 Task: Transpose the video.
Action: Mouse moved to (113, 15)
Screenshot: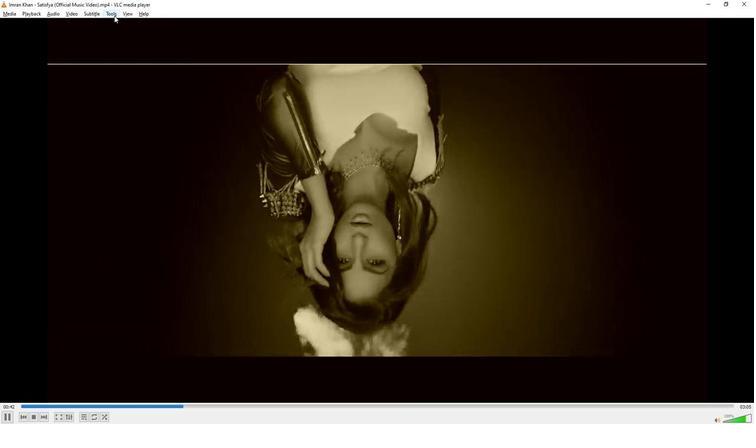 
Action: Mouse pressed left at (113, 15)
Screenshot: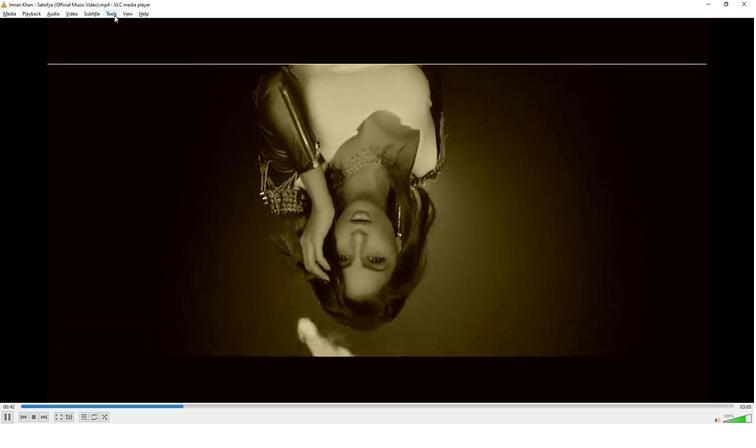
Action: Mouse moved to (120, 23)
Screenshot: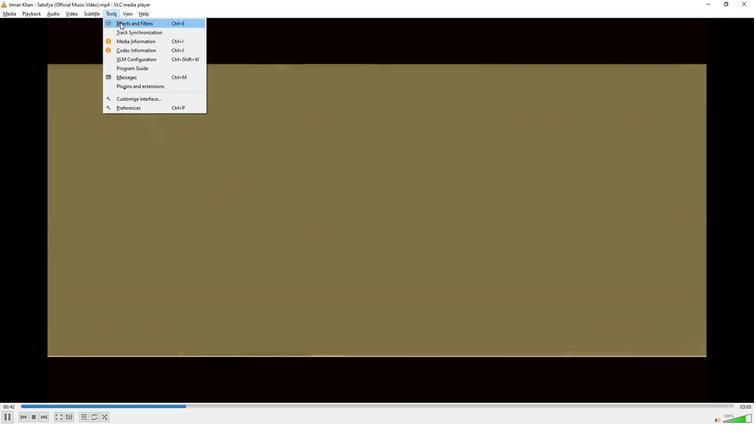 
Action: Mouse pressed left at (120, 23)
Screenshot: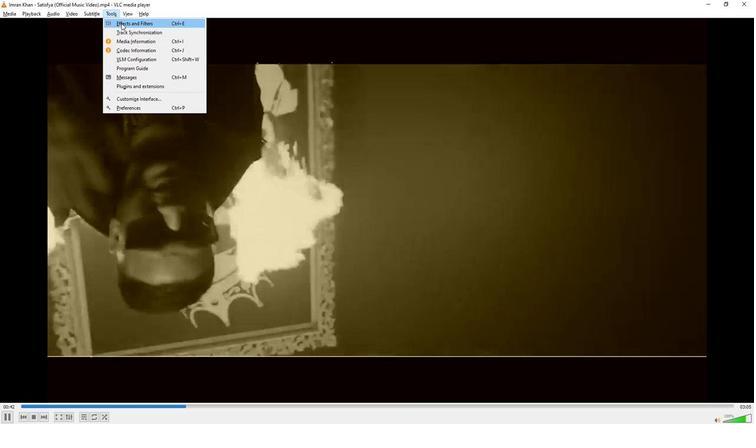
Action: Mouse moved to (92, 66)
Screenshot: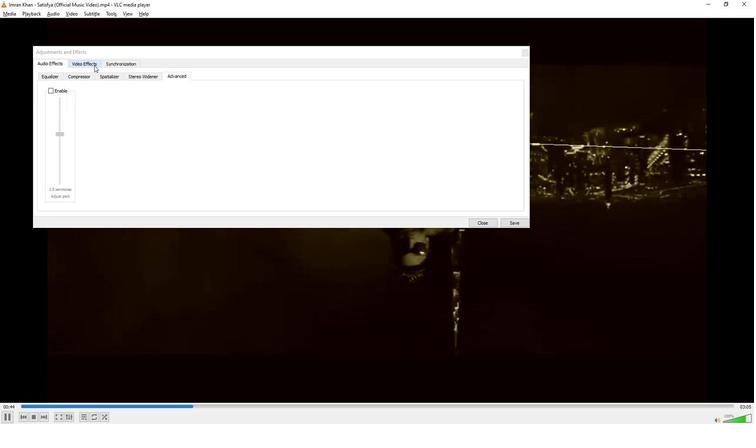 
Action: Mouse pressed left at (92, 66)
Screenshot: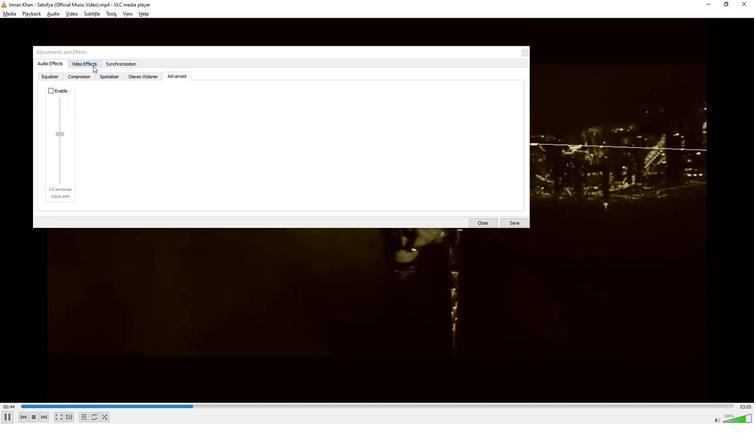 
Action: Mouse moved to (272, 115)
Screenshot: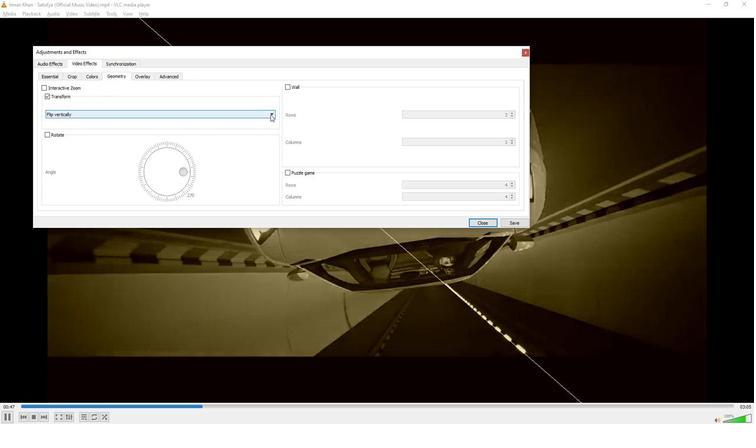 
Action: Mouse pressed left at (272, 115)
Screenshot: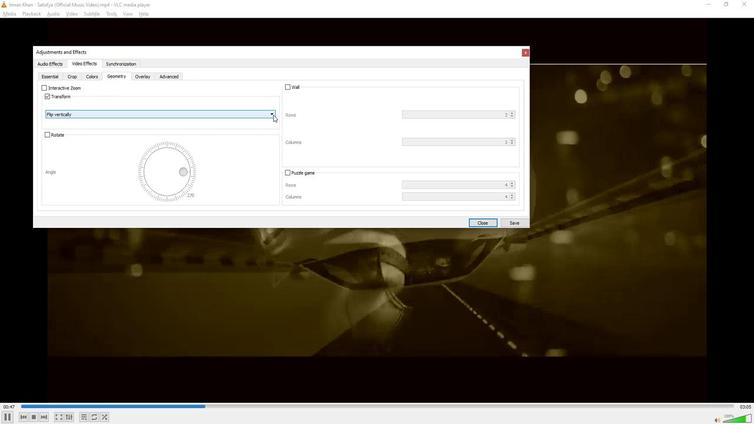 
Action: Mouse moved to (78, 146)
Screenshot: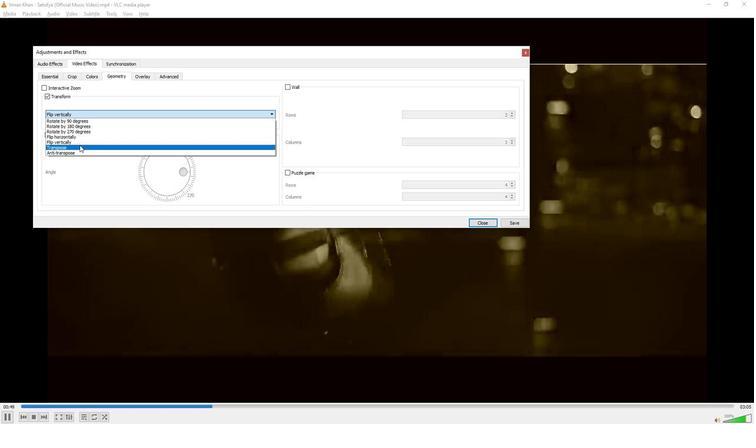 
Action: Mouse pressed left at (78, 146)
Screenshot: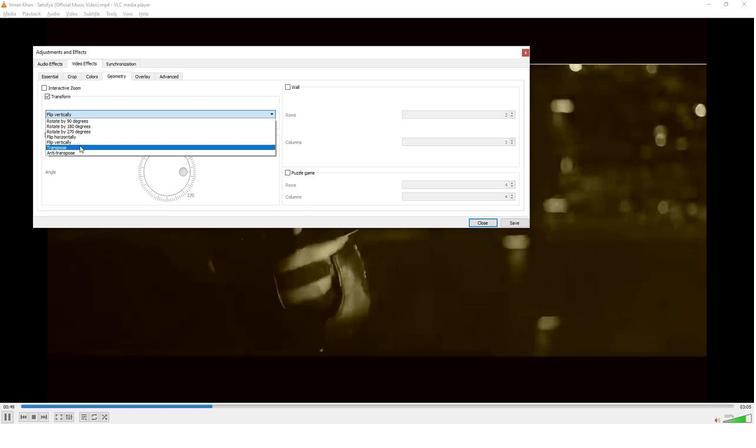 
Action: Mouse moved to (240, 320)
Screenshot: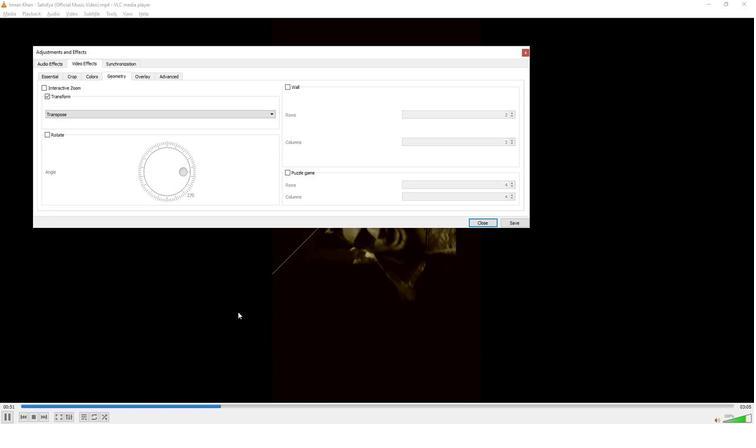 
